 Task: Add an event with the title Sales Pitch Preparation, date '2023/11/15', time 7:50 AM to 9:50 AMand add a description: In addition to the structured activities, the retreat will also include facilitated discussions and workshops on topics such as effective communication, conflict resolution, and fostering a positive team culture. These sessions will provide valuable insights and tools that team members can apply in their day-to-day work environment.Select event color  Peacock . Add location for the event as: 321 Ribeira, Porto, Portugal, logged in from the account softage.1@softage.netand send the event invitation to softage.2@softage.net and softage.3@softage.net. Set a reminder for the event Weekly on Sunday
Action: Mouse moved to (62, 95)
Screenshot: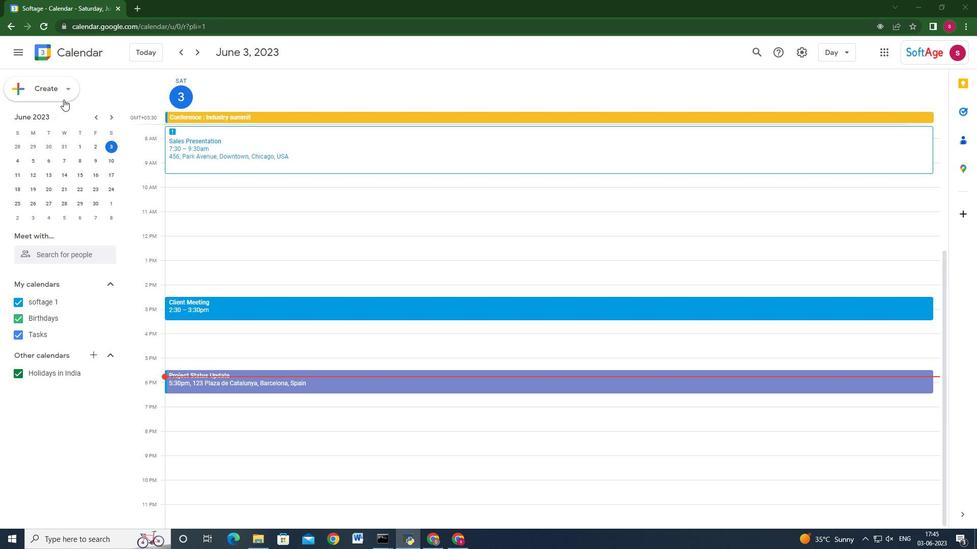 
Action: Mouse pressed left at (62, 95)
Screenshot: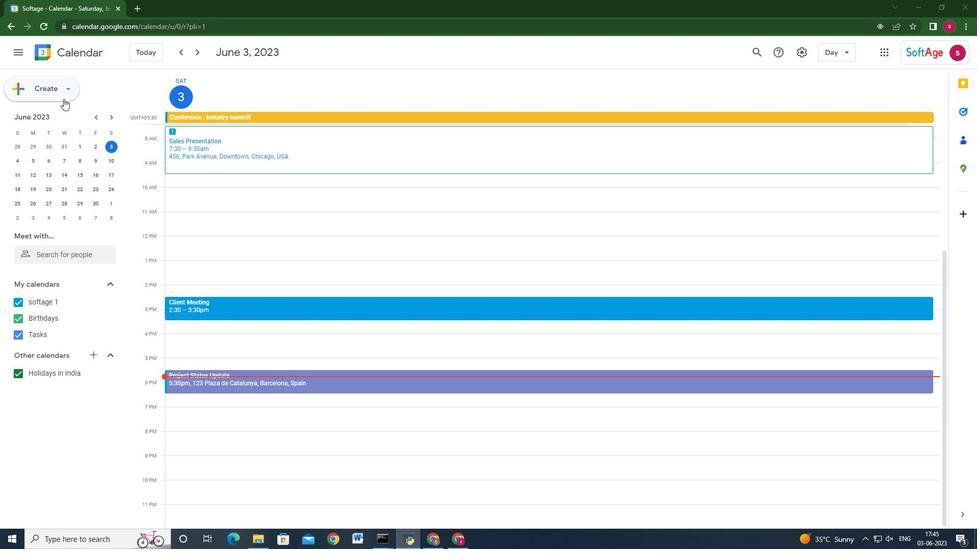 
Action: Mouse moved to (51, 117)
Screenshot: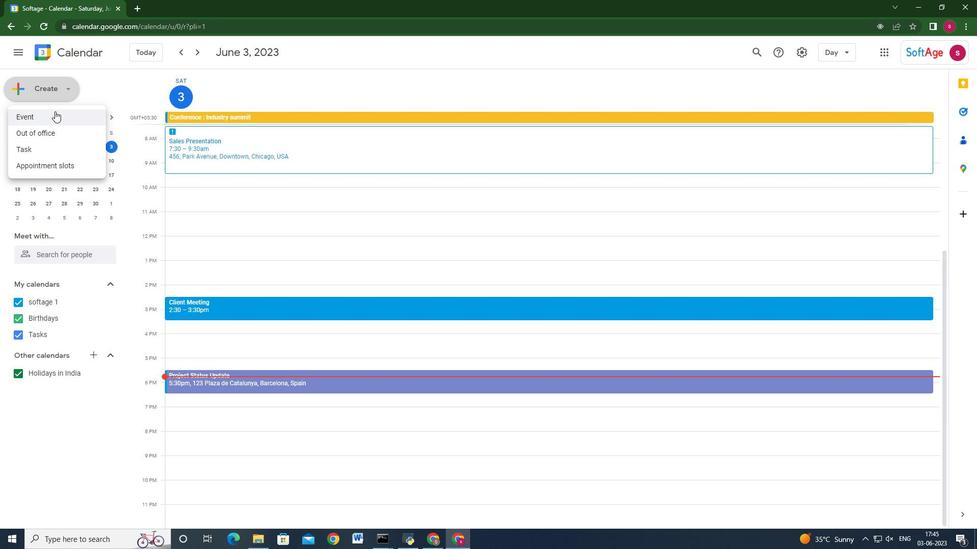 
Action: Mouse pressed left at (51, 117)
Screenshot: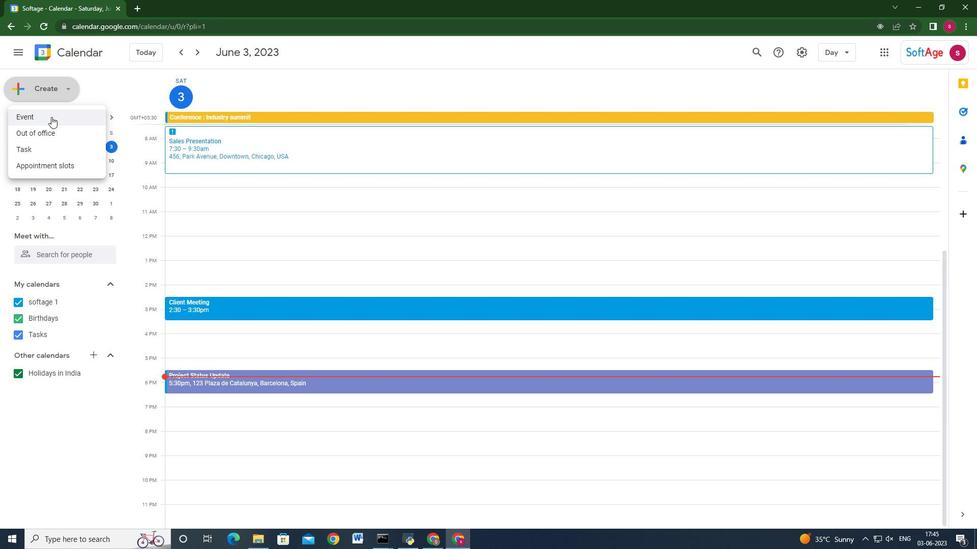 
Action: Mouse moved to (574, 394)
Screenshot: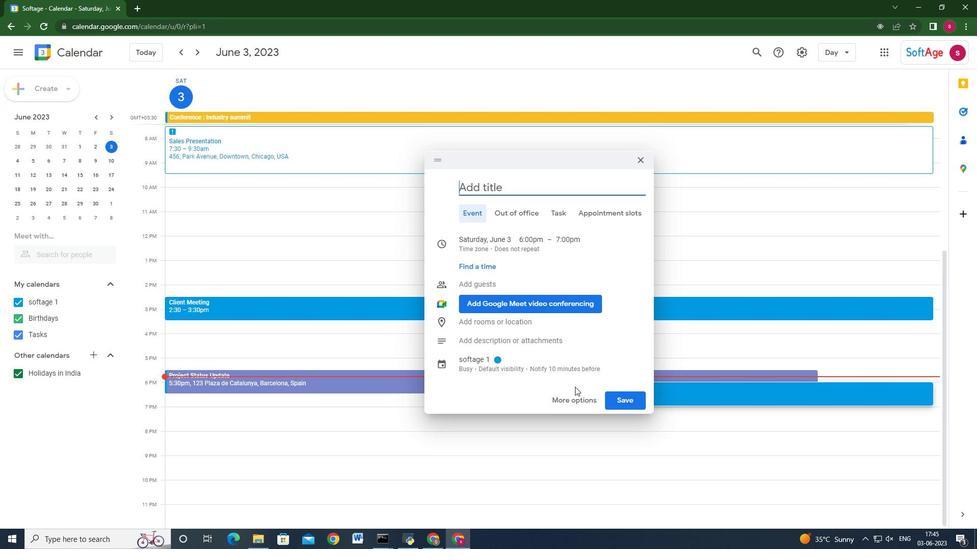 
Action: Mouse pressed left at (574, 394)
Screenshot: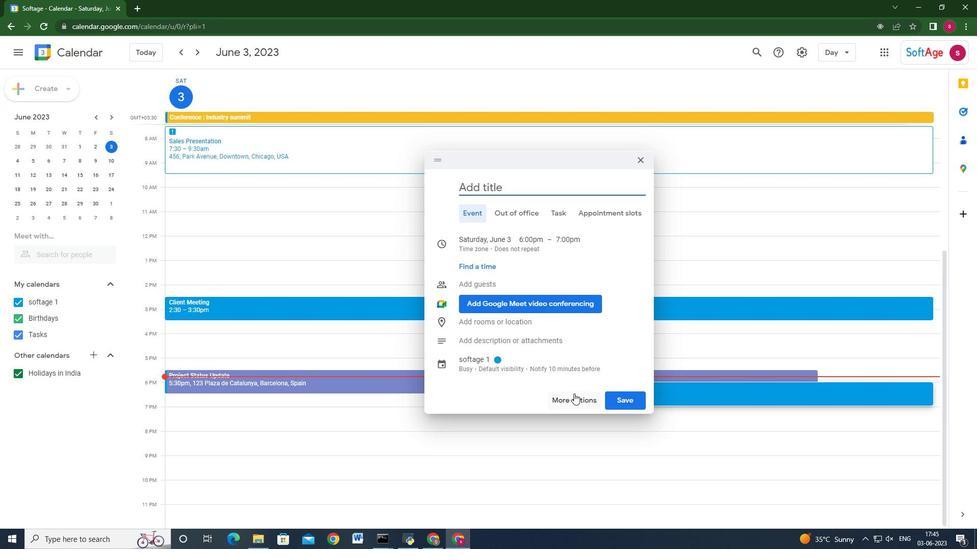 
Action: Mouse moved to (173, 53)
Screenshot: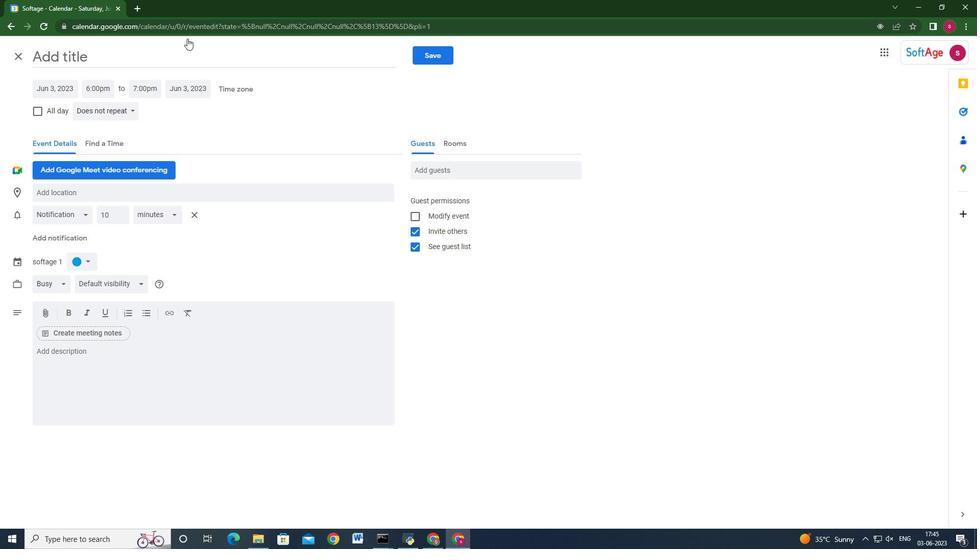 
Action: Mouse pressed left at (173, 53)
Screenshot: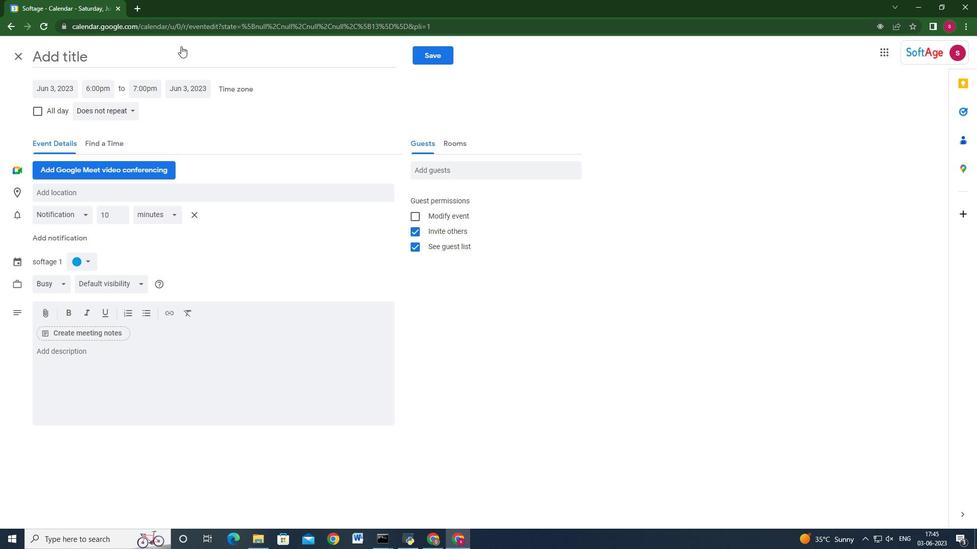 
Action: Mouse moved to (175, 53)
Screenshot: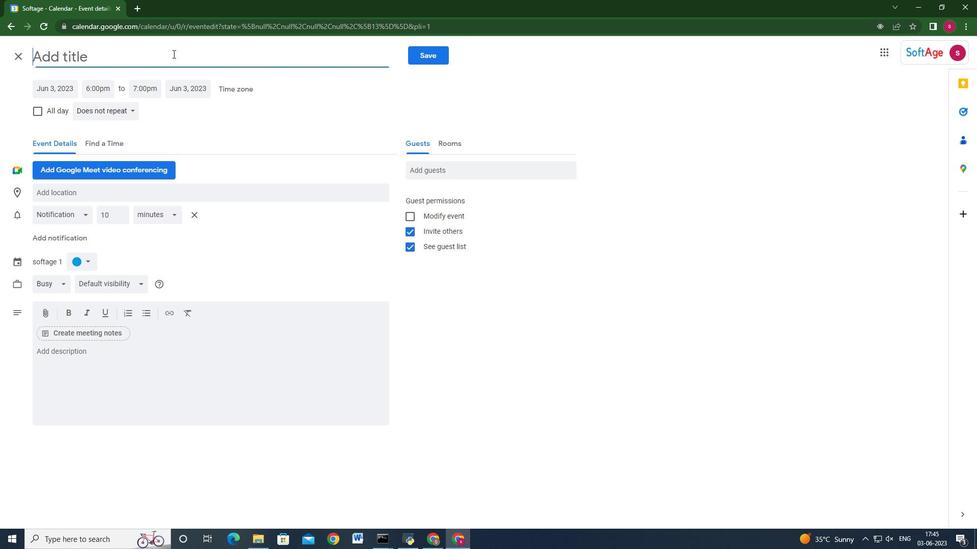 
Action: Key pressed <Key.shift_r>Sale<Key.space><Key.backspace>s<Key.space><Key.shift>Pitch<Key.space>preparation
Screenshot: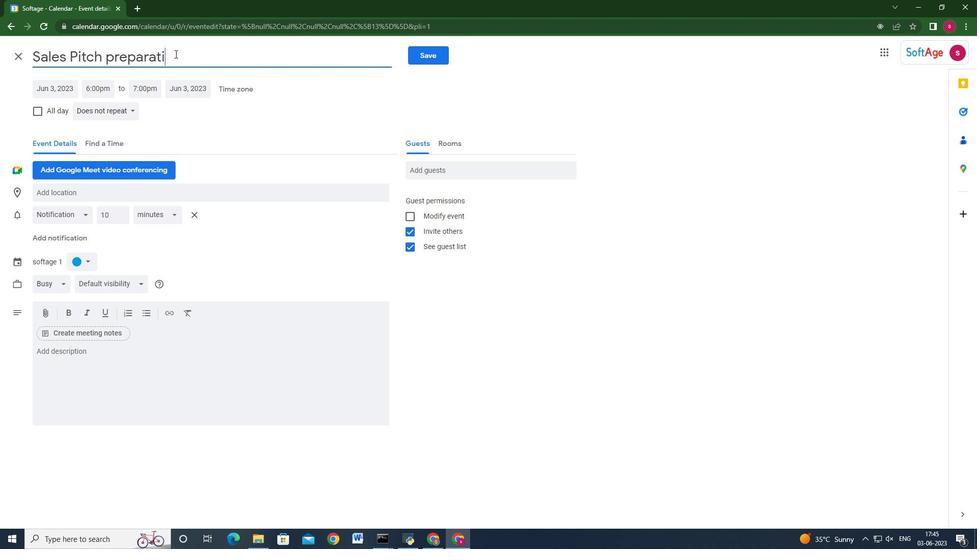 
Action: Mouse moved to (51, 91)
Screenshot: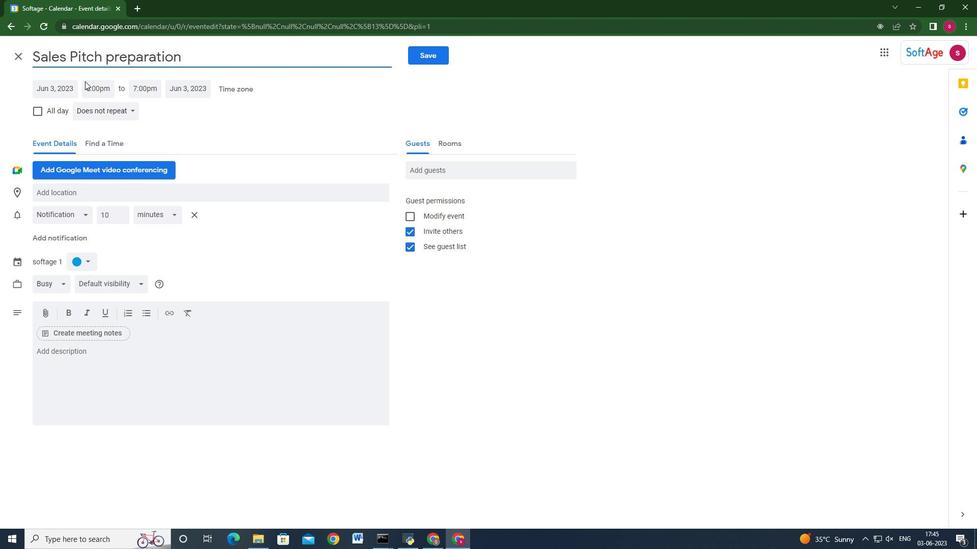 
Action: Mouse pressed left at (51, 91)
Screenshot: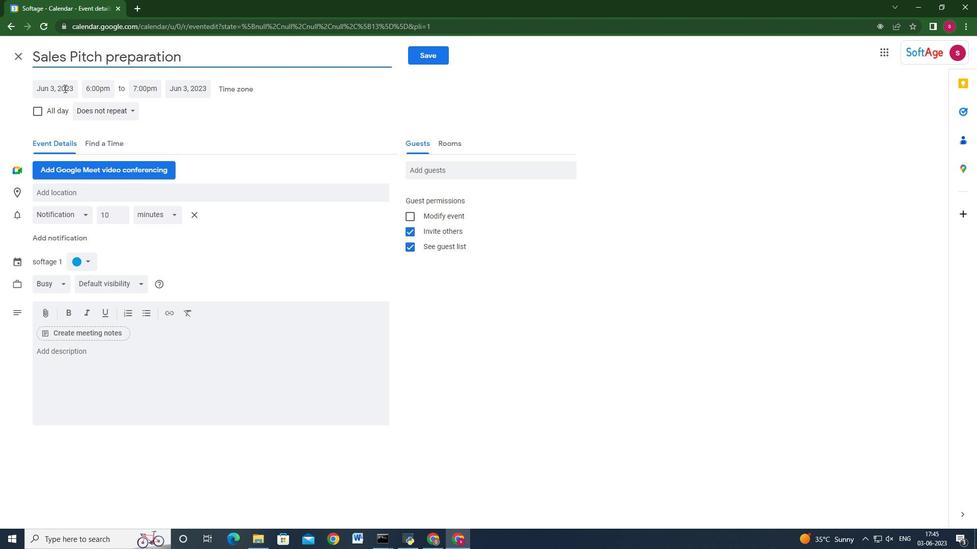 
Action: Mouse moved to (60, 89)
Screenshot: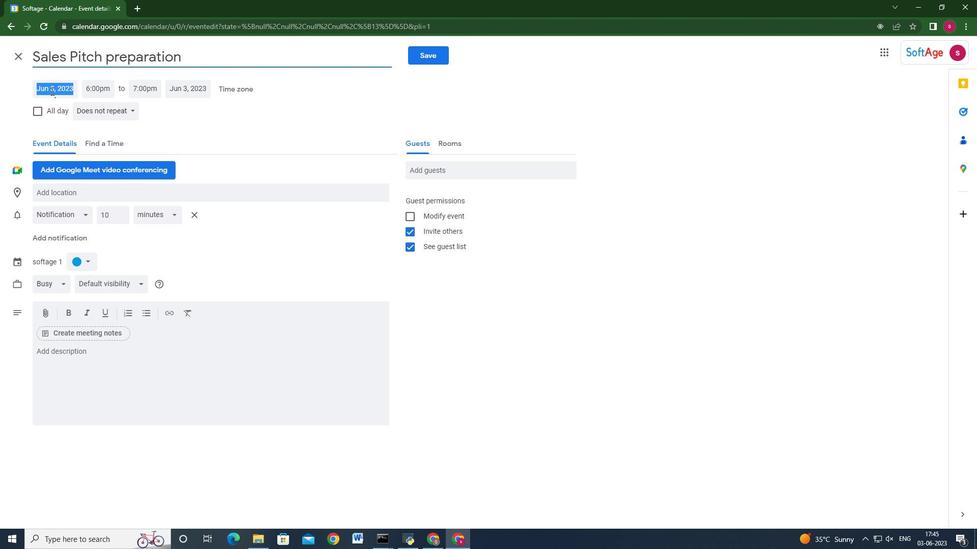 
Action: Key pressed 2023/11/15<Key.enter><Key.tab>7<Key.shift>"5<Key.backspace><Key.backspace><Key.shift>:50am<Key.tab>9<Key.shift><Key.shift>:50am<Key.enter><Key.tab>
Screenshot: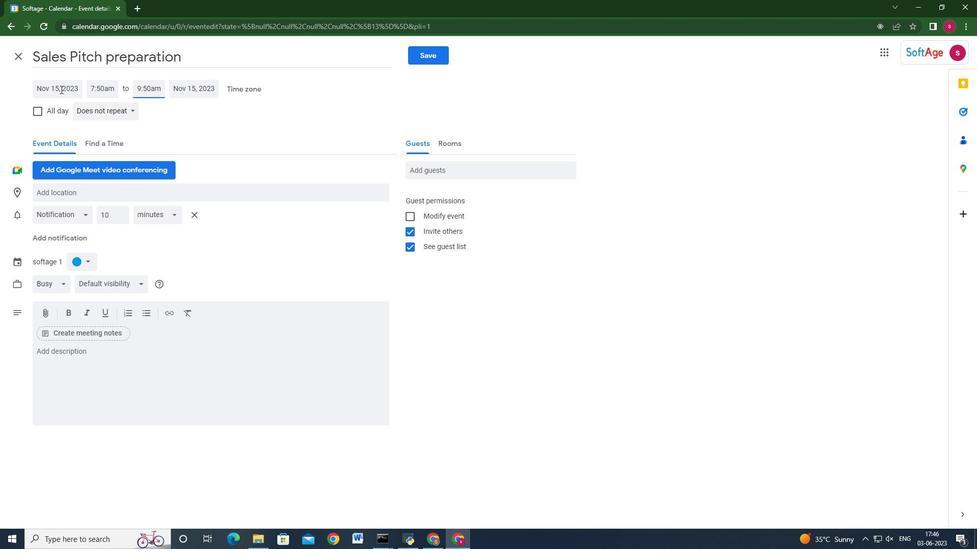 
Action: Mouse moved to (180, 353)
Screenshot: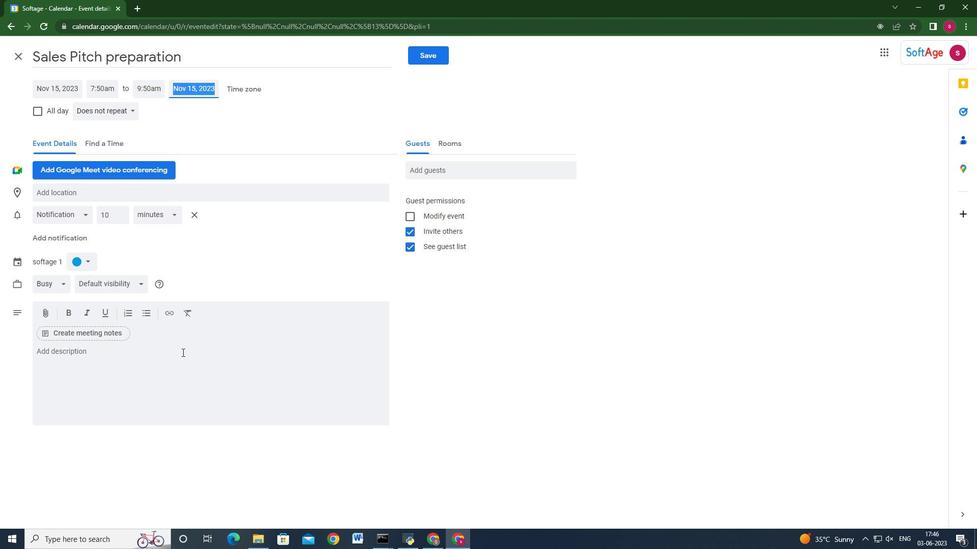 
Action: Mouse pressed left at (180, 353)
Screenshot: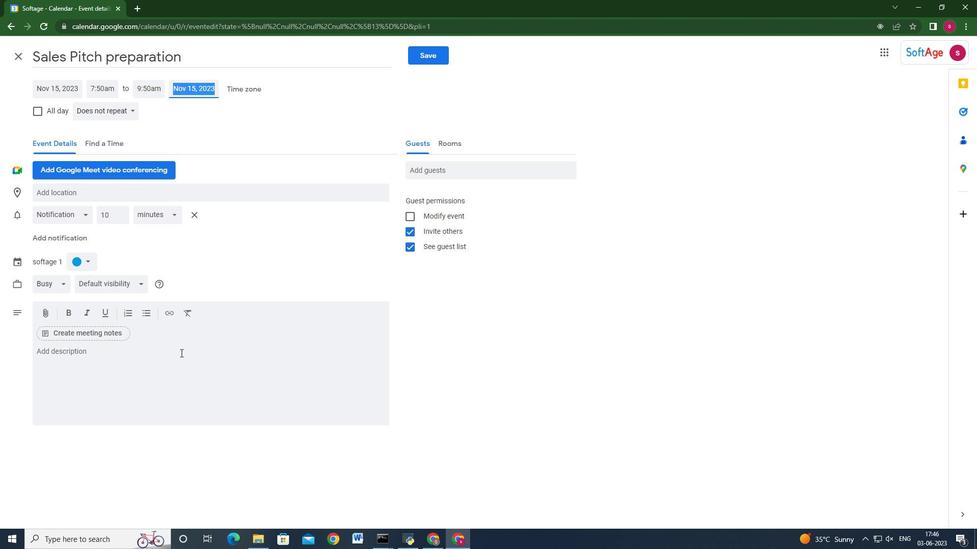 
Action: Mouse moved to (183, 353)
Screenshot: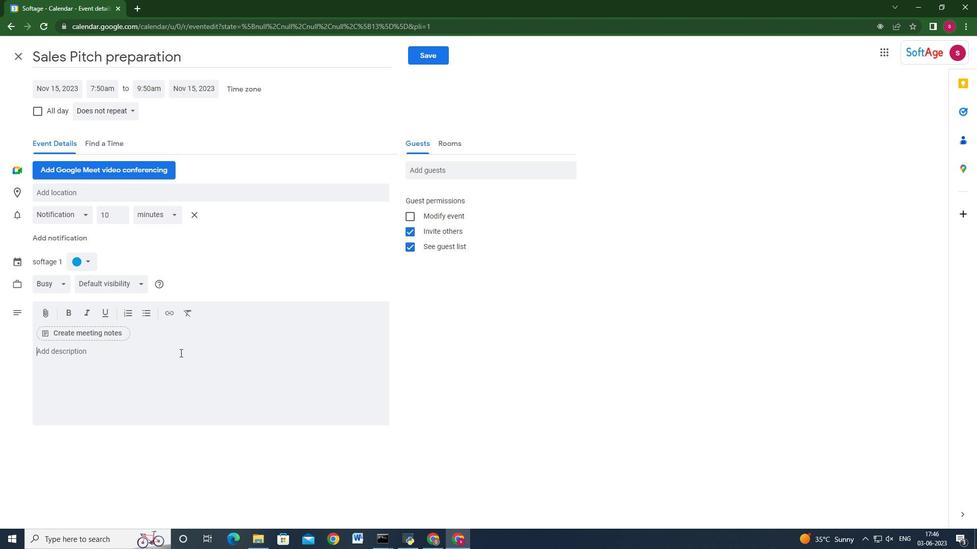 
Action: Key pressed <Key.shift>In<Key.space>addition<Key.space>to<Key.space>the<Key.space>structured<Key.space>activities,<Key.space>the<Key.space>retreat<Key.space>will<Key.space>alos<Key.space><Key.backspace><Key.backspace><Key.backspace>so<Key.space>in<Key.space>cl<Key.backspace><Key.backspace><Key.backspace>clude<Key.space>facilitated<Key.space>discussions<Key.space>and<Key.space>workshops<Key.space>on<Key.space>topics<Key.space>suck<Key.backspace>h<Key.space>as<Key.space>effective<Key.space>communication,<Key.space>conflit<Key.backspace>ct<Key.space>reso<Key.backspace>olution,<Key.space>and<Key.space>fostering<Key.space>a<Key.space>posti<Key.backspace><Key.backspace>itive<Key.space>team<Key.space>culture.<Key.space><Key.shift>These<Key.space>sessions<Key.space><Key.backspace><Key.backspace>s<Key.space>will<Key.space>provide<Key.space>a<Key.backspace>valuable<Key.space>insights<Key.space>and<Key.space>tools<Key.space>that<Key.space>team<Key.space>members<Key.space>can<Key.space>apply<Key.space>in<Key.space>their<Key.space>day<Key.space>t<Key.backspace><Key.backspace>-day<Key.backspace><Key.backspace><Key.backspace>to-day<Key.space>work<Key.space>environment.
Screenshot: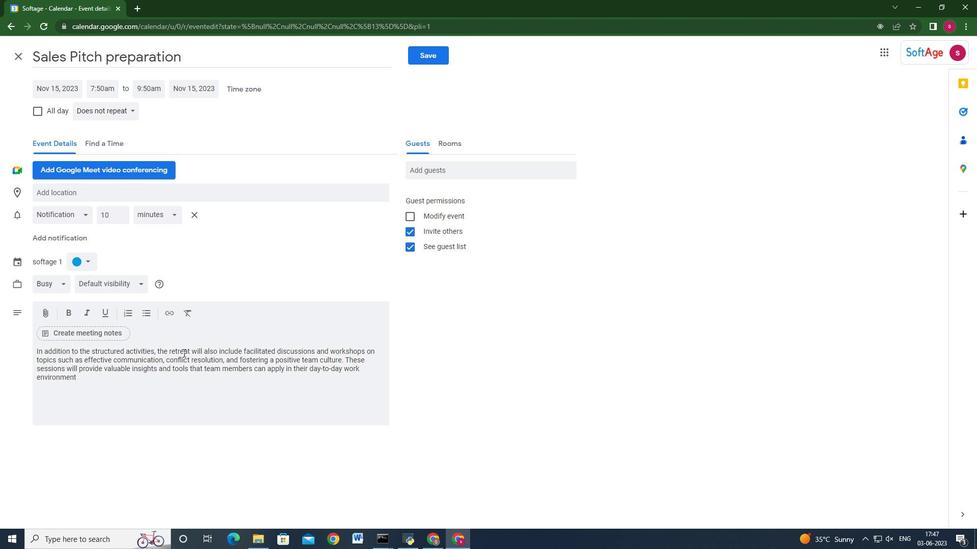 
Action: Mouse moved to (87, 257)
Screenshot: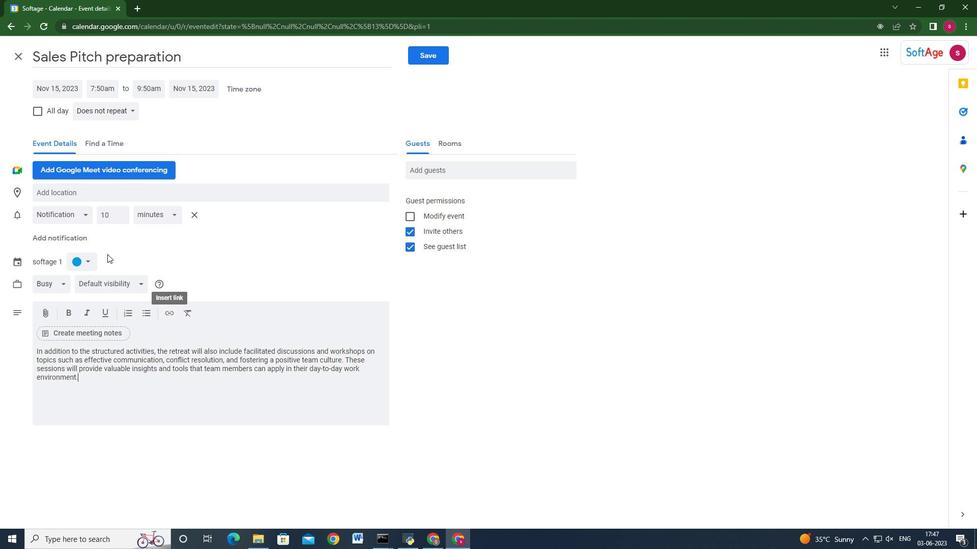 
Action: Mouse pressed left at (87, 257)
Screenshot: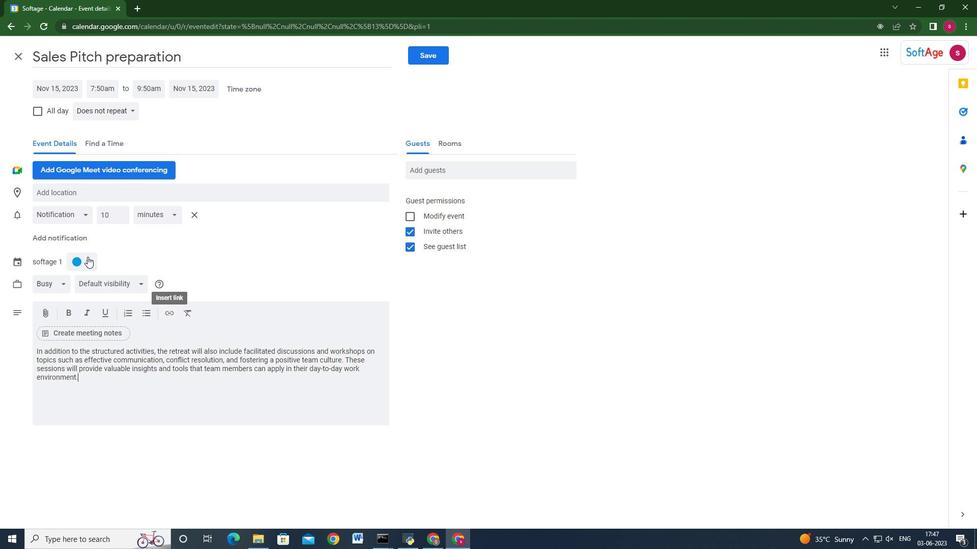
Action: Mouse moved to (78, 295)
Screenshot: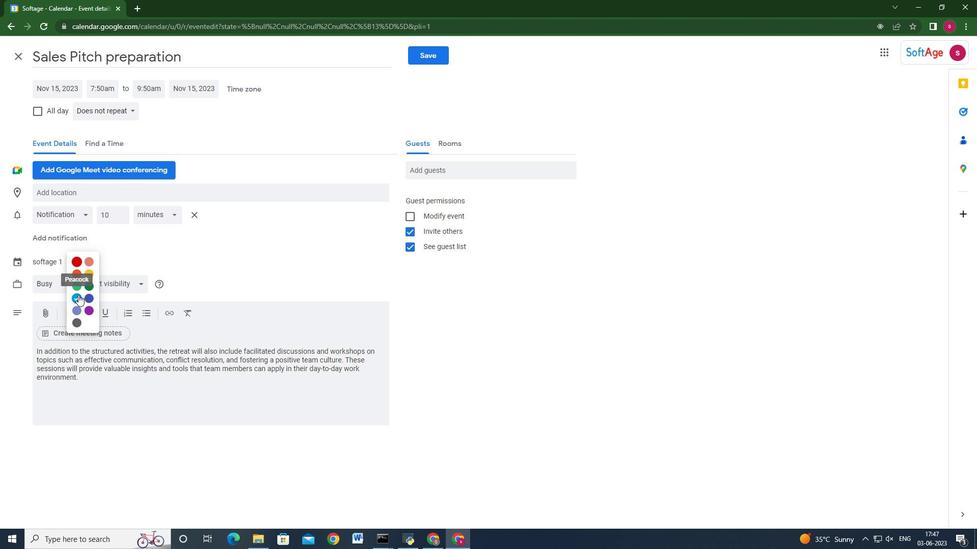 
Action: Mouse pressed left at (78, 295)
Screenshot: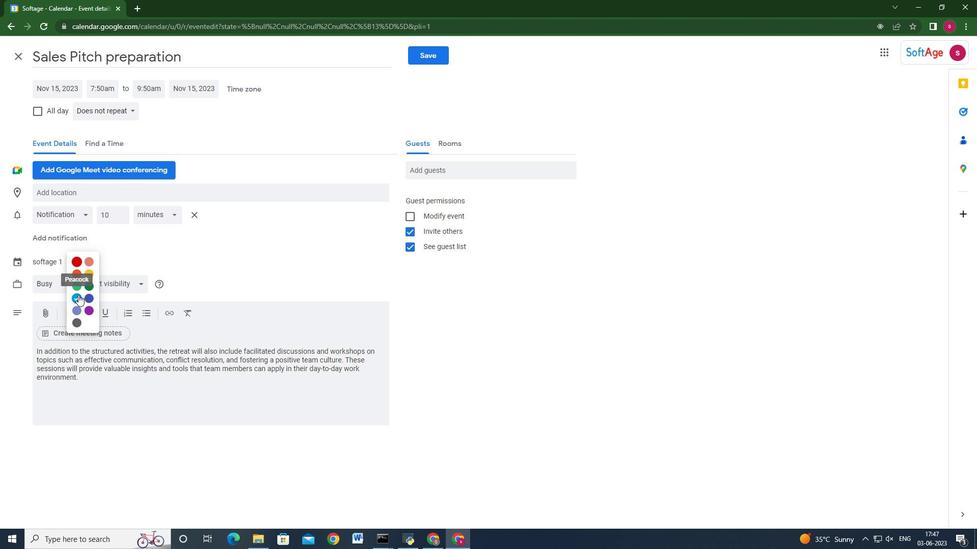 
Action: Mouse moved to (98, 192)
Screenshot: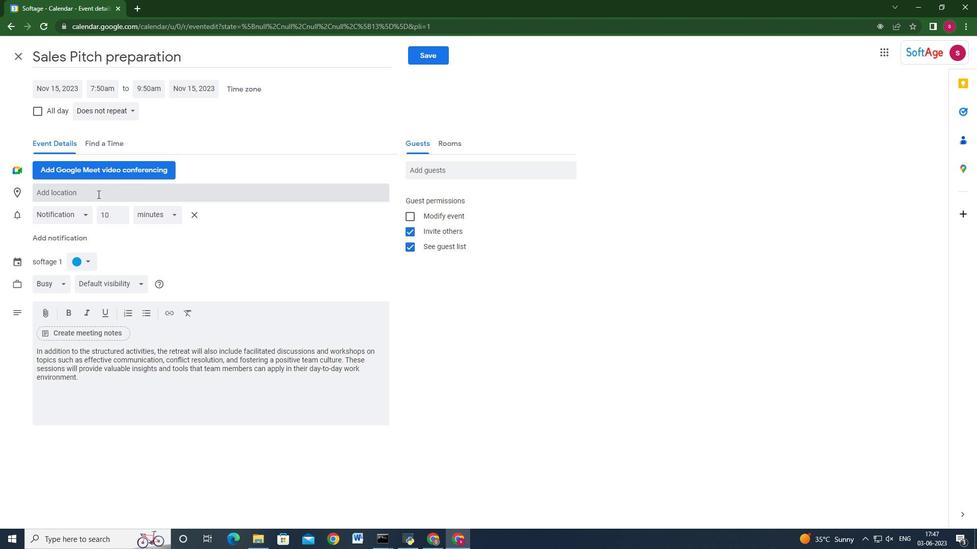 
Action: Mouse pressed left at (98, 192)
Screenshot: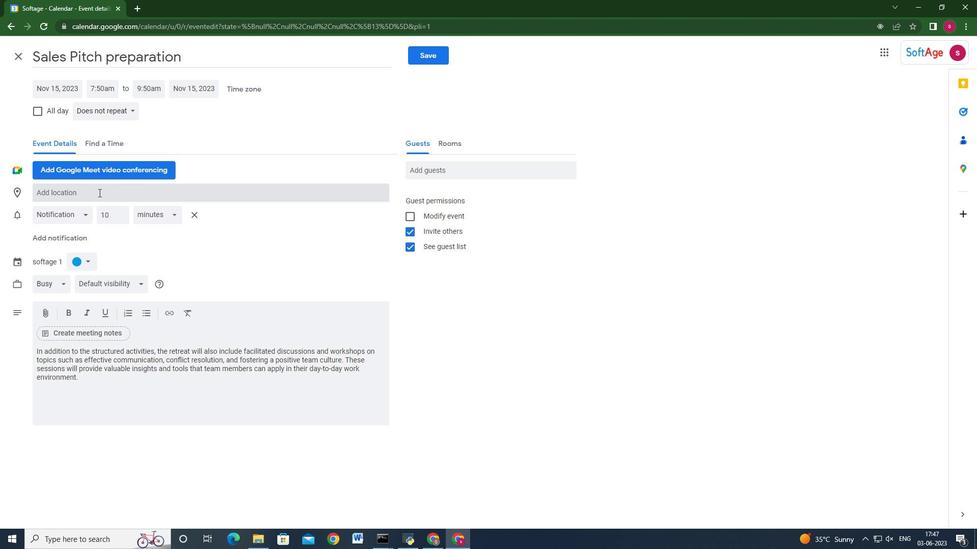 
Action: Mouse moved to (100, 192)
Screenshot: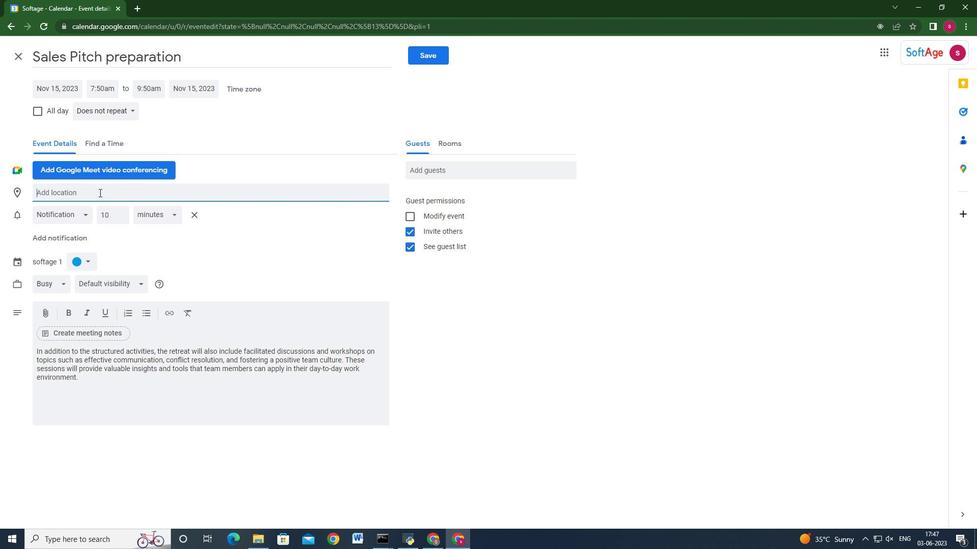 
Action: Key pressed 321<Key.space><Key.shift>Riberia,<Key.space><Key.shift>Porto,<Key.space>portu<Key.backspace><Key.backspace><Key.backspace><Key.backspace><Key.backspace><Key.shift>Portugal
Screenshot: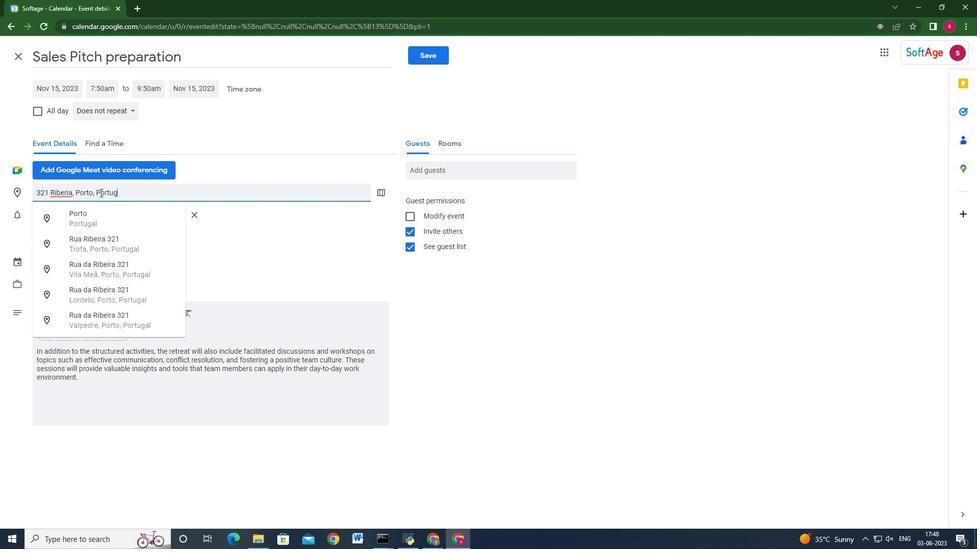 
Action: Mouse moved to (461, 170)
Screenshot: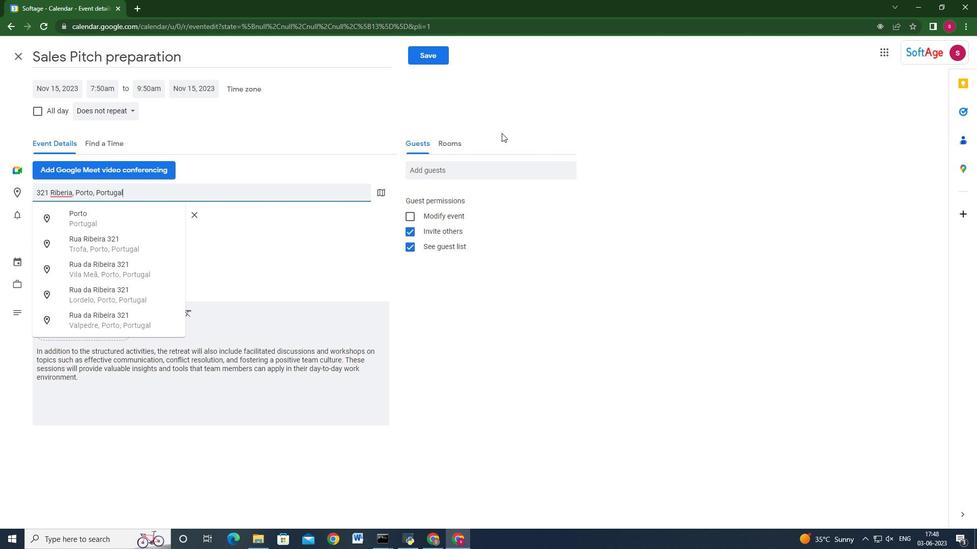 
Action: Mouse pressed left at (461, 170)
Screenshot: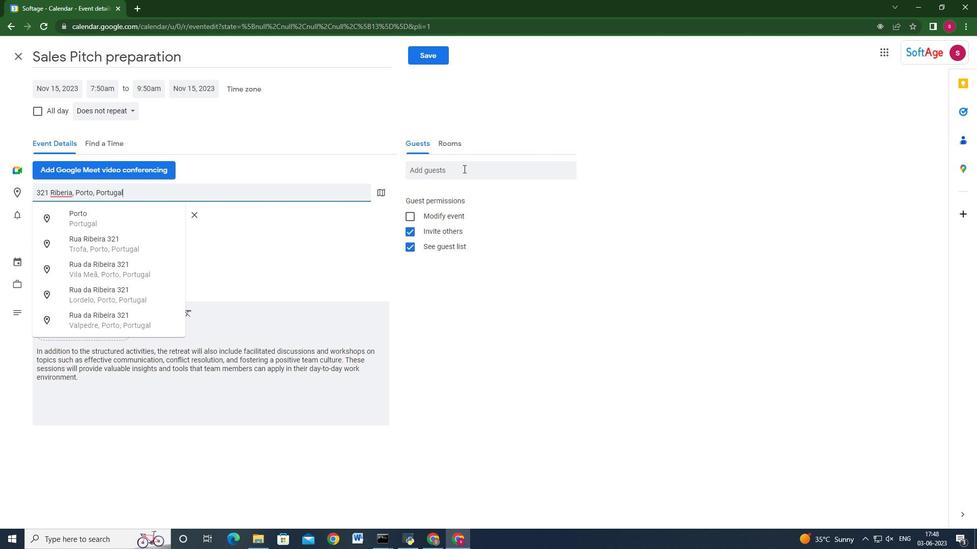 
Action: Key pressed softage.2<Key.shift_r>@softage.en<Key.backspace><Key.backspace>net<Key.enter>softage.3<Key.shift_r>@softage.ent<Key.backspace><Key.backspace><Key.backspace>net<Key.enter>
Screenshot: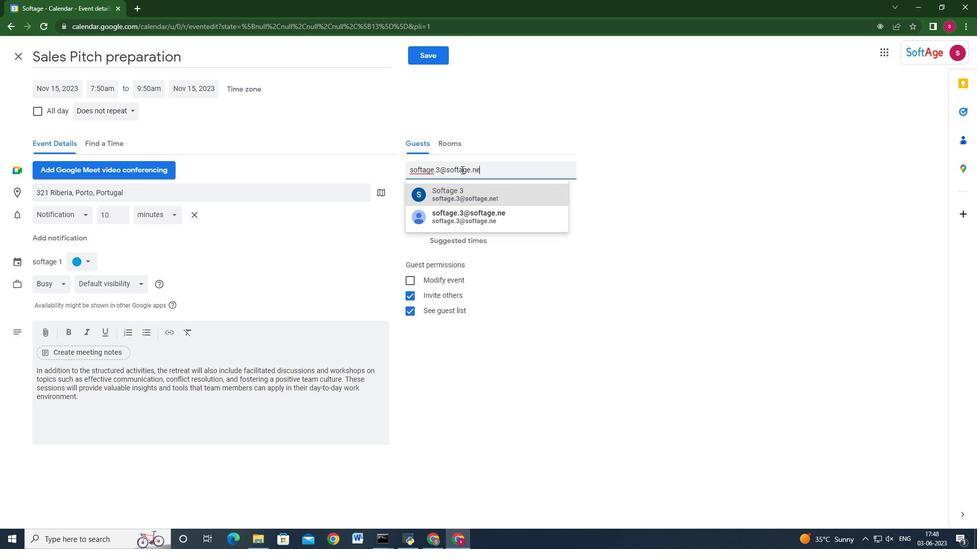 
Action: Mouse moved to (103, 110)
Screenshot: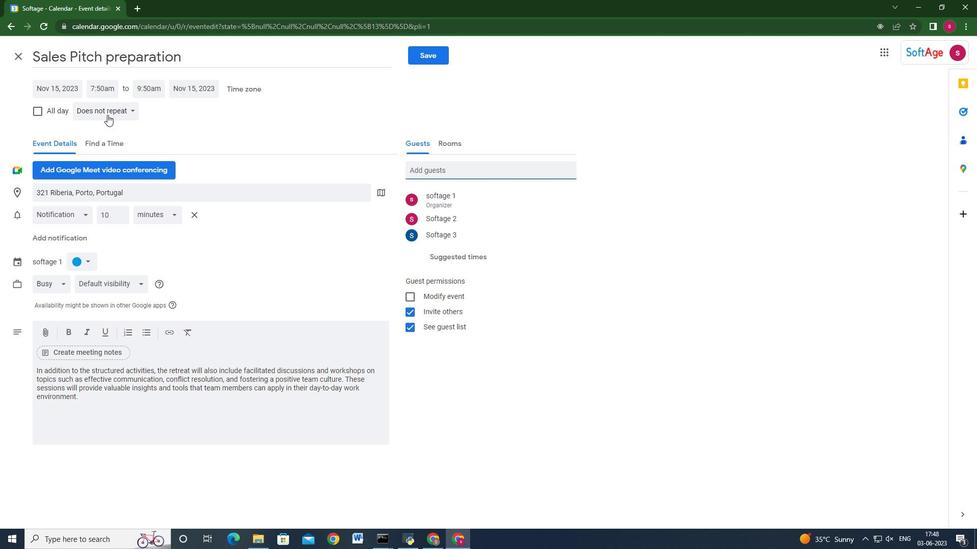 
Action: Mouse pressed left at (103, 110)
Screenshot: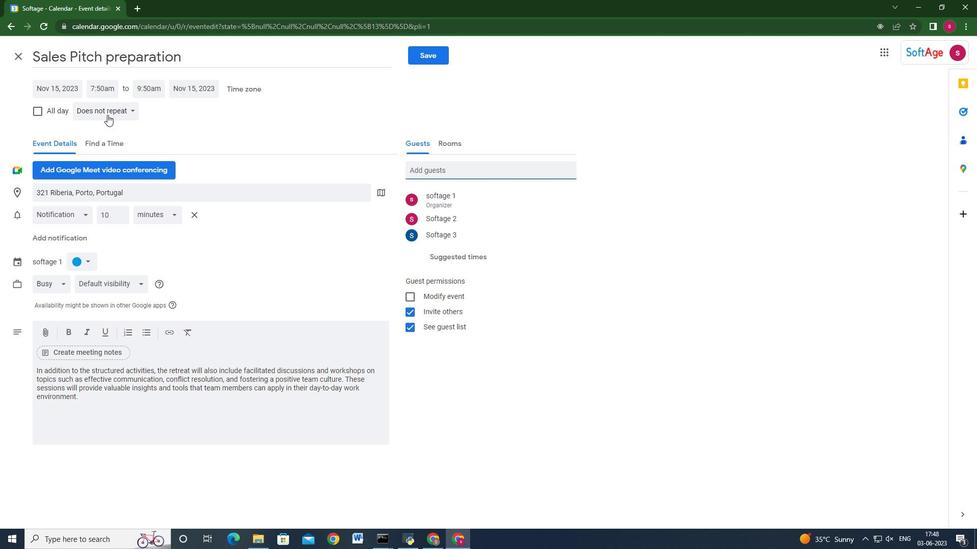 
Action: Mouse moved to (126, 220)
Screenshot: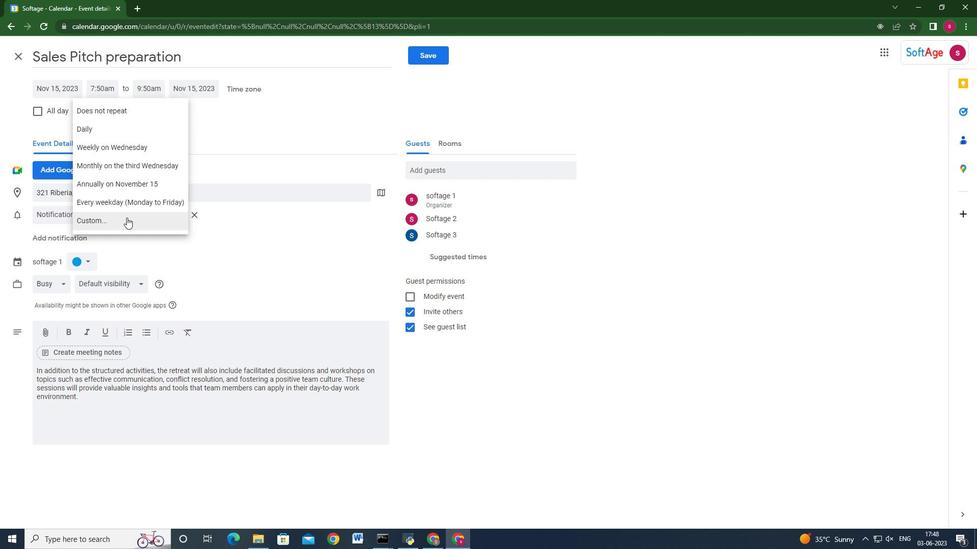 
Action: Mouse pressed left at (126, 220)
Screenshot: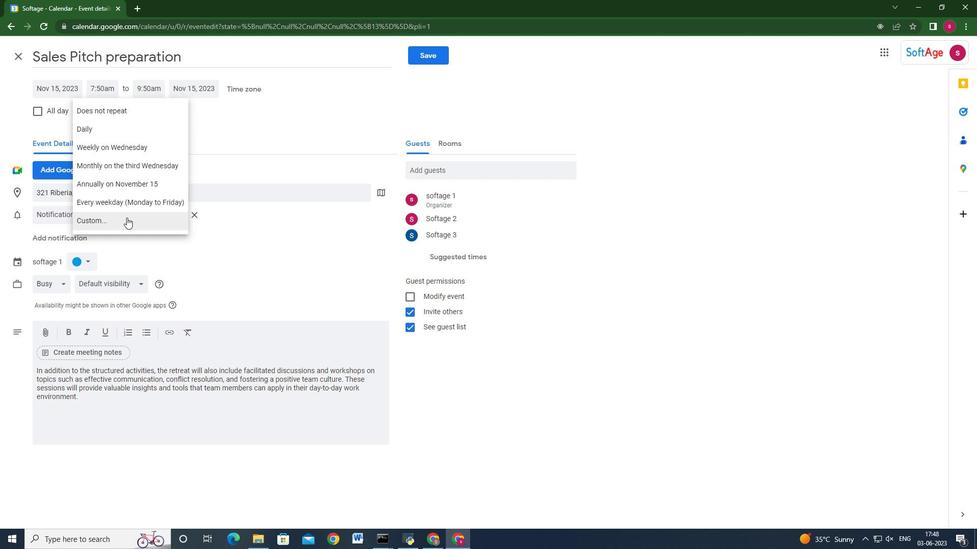 
Action: Mouse moved to (414, 264)
Screenshot: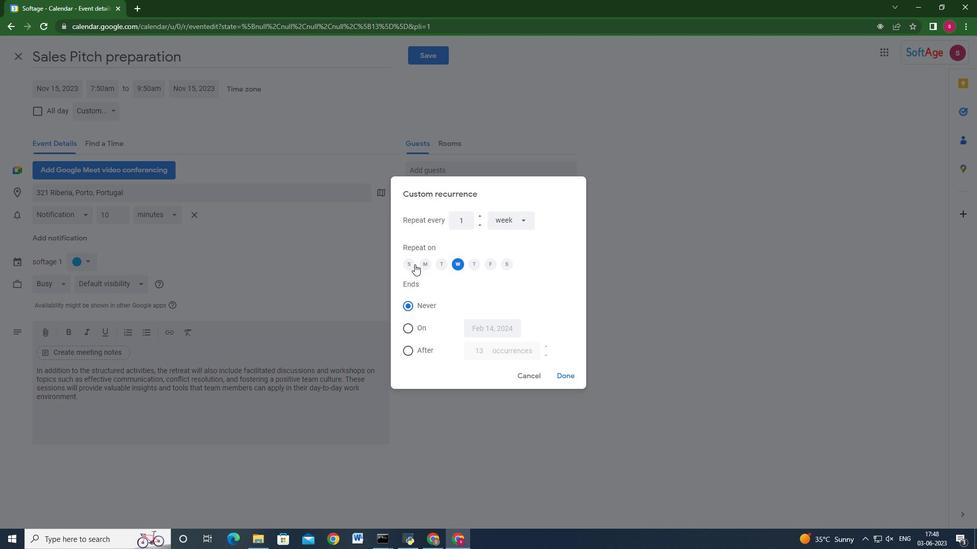 
Action: Mouse pressed left at (414, 264)
Screenshot: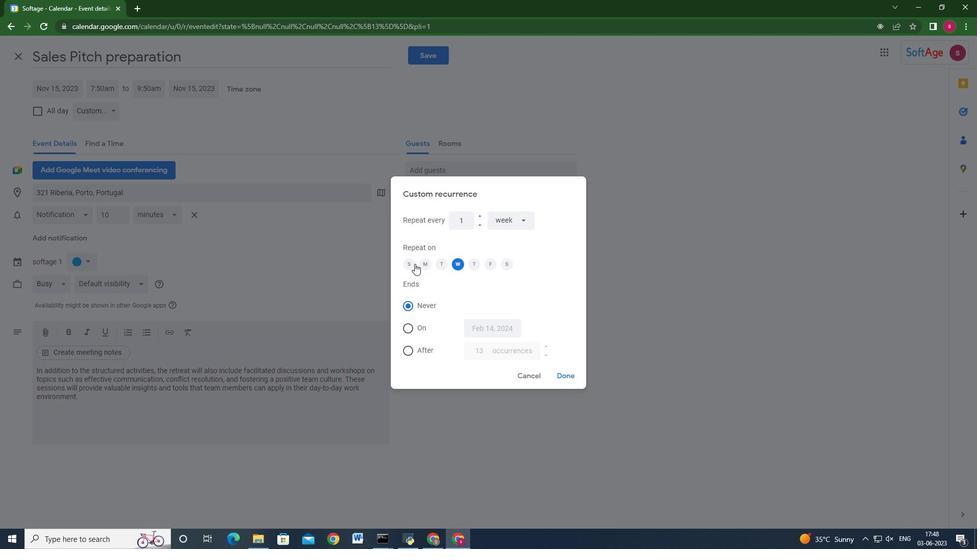 
Action: Mouse moved to (458, 264)
Screenshot: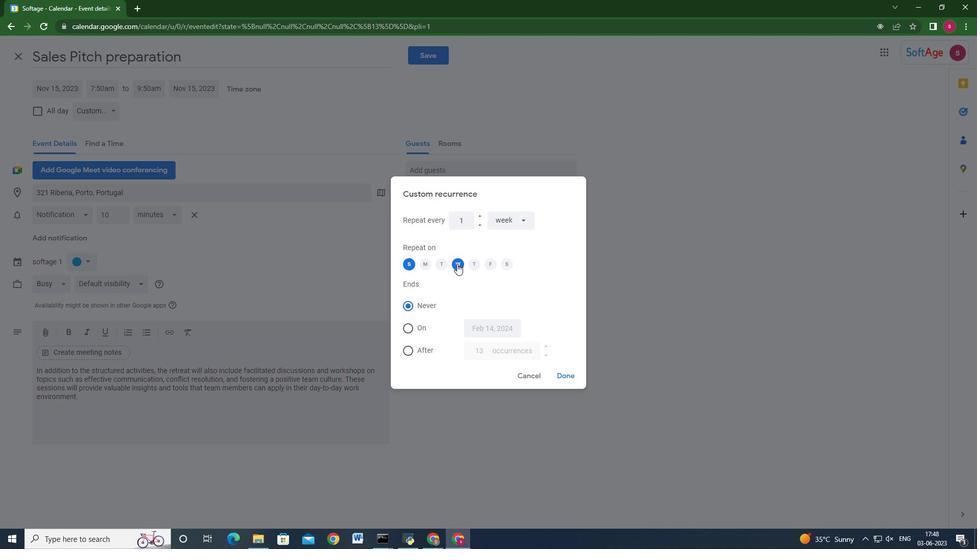 
Action: Mouse pressed left at (458, 264)
Screenshot: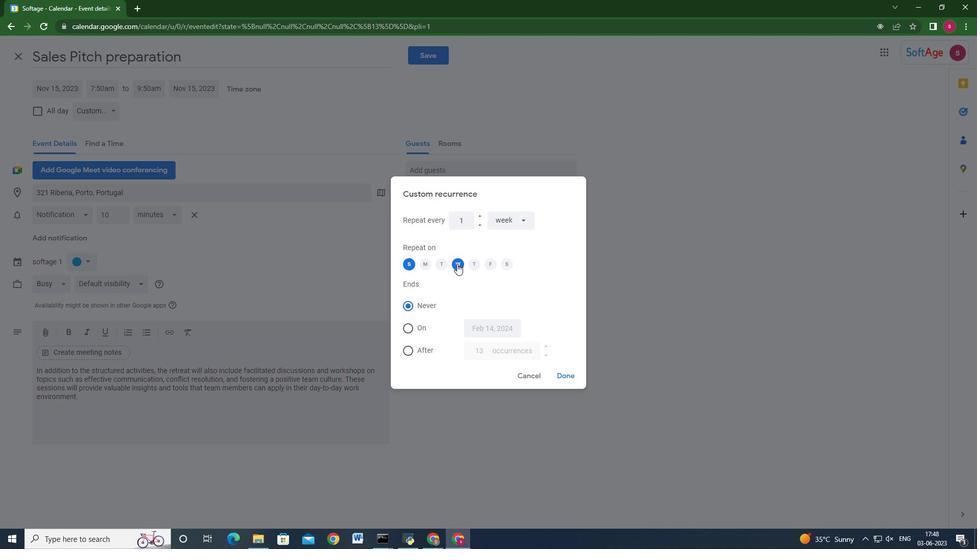 
Action: Mouse moved to (564, 377)
Screenshot: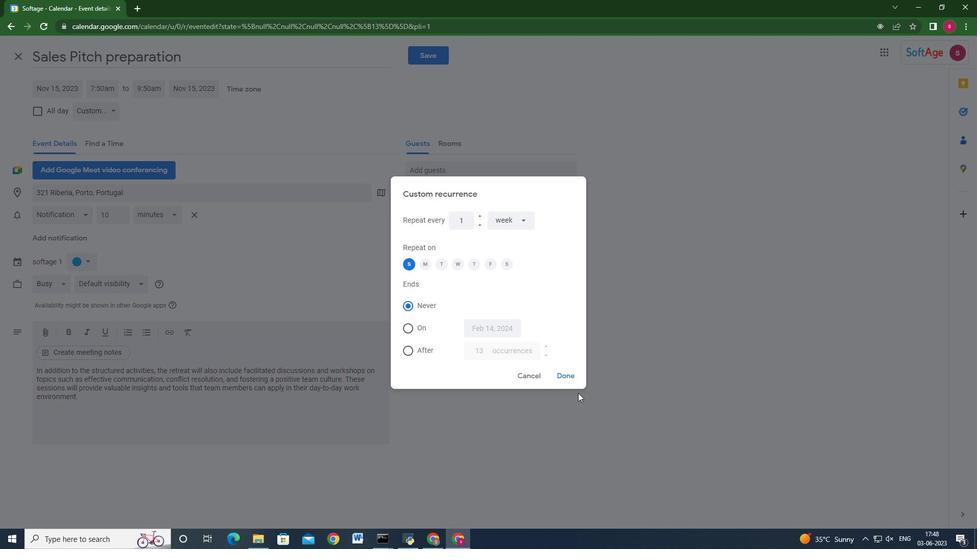 
Action: Mouse pressed left at (564, 377)
Screenshot: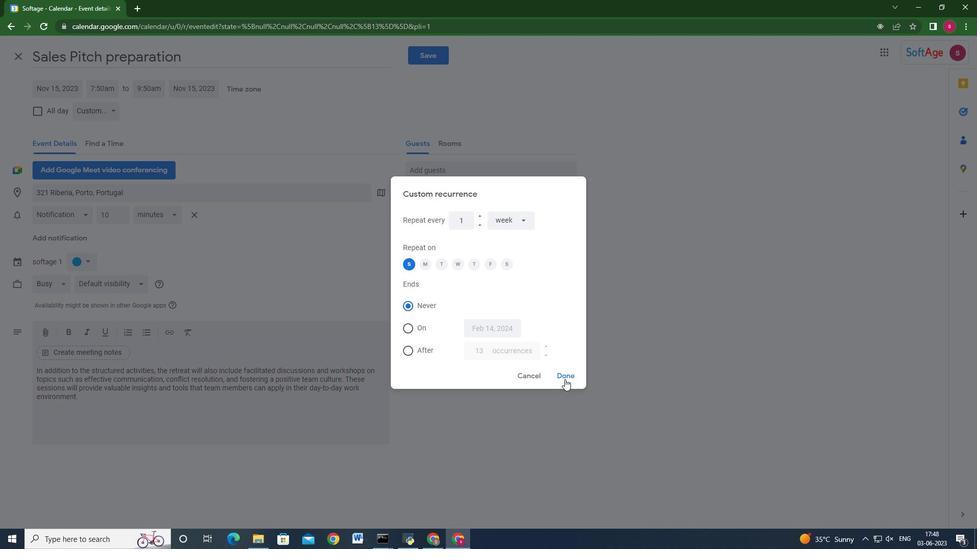 
Action: Mouse moved to (429, 56)
Screenshot: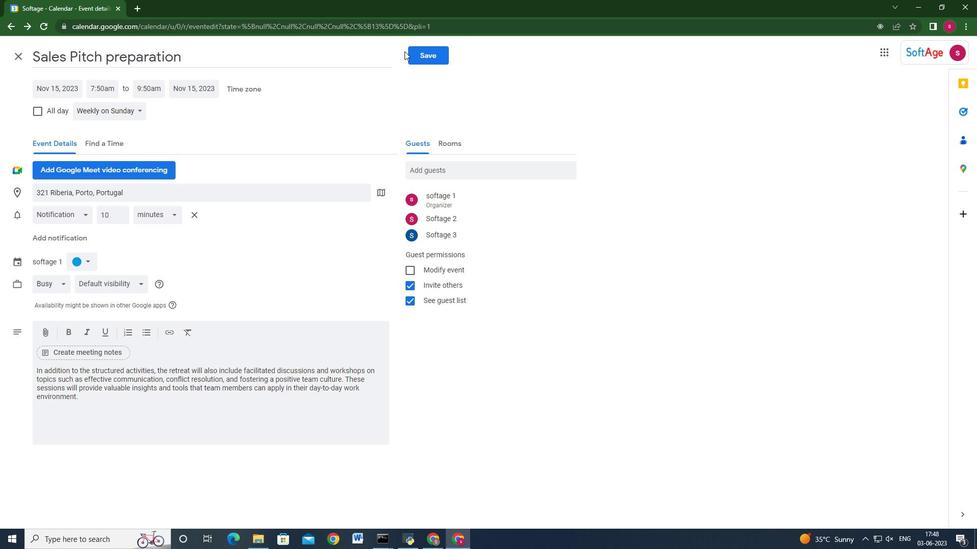 
Action: Mouse pressed left at (429, 56)
Screenshot: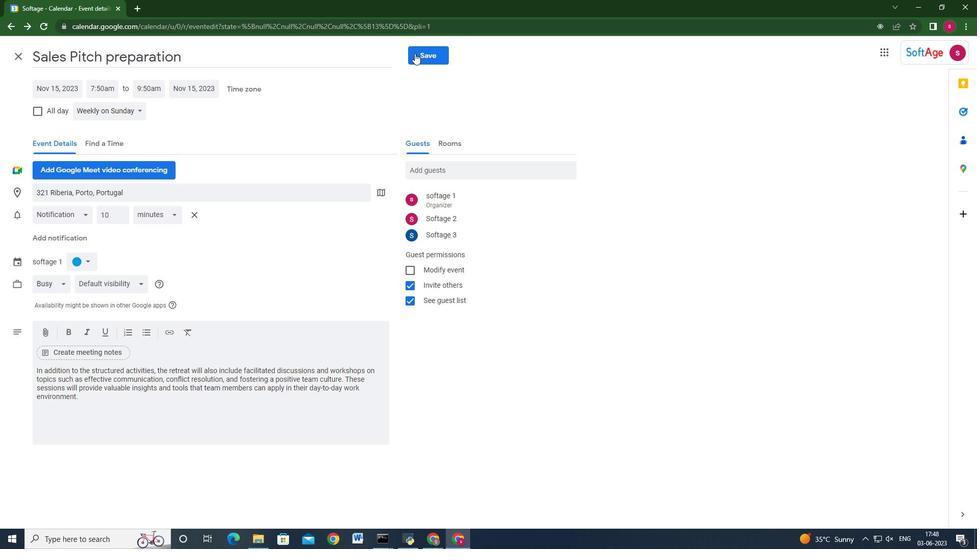 
Action: Mouse moved to (583, 311)
Screenshot: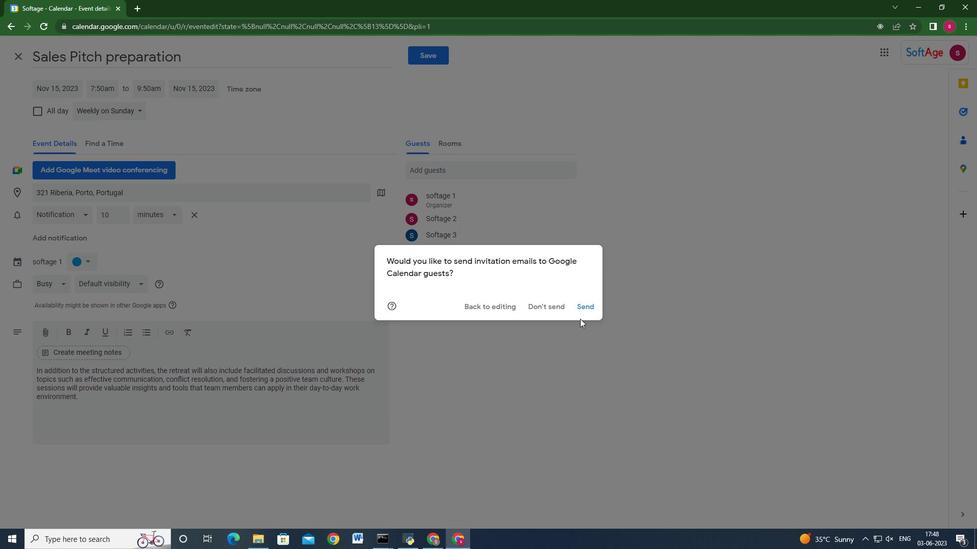 
Action: Mouse pressed left at (583, 311)
Screenshot: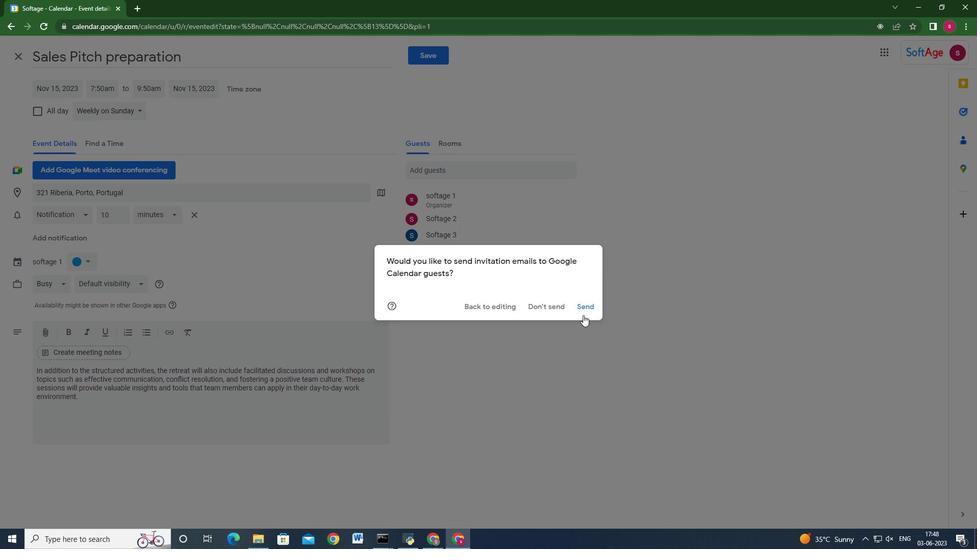 
Action: Mouse moved to (591, 307)
Screenshot: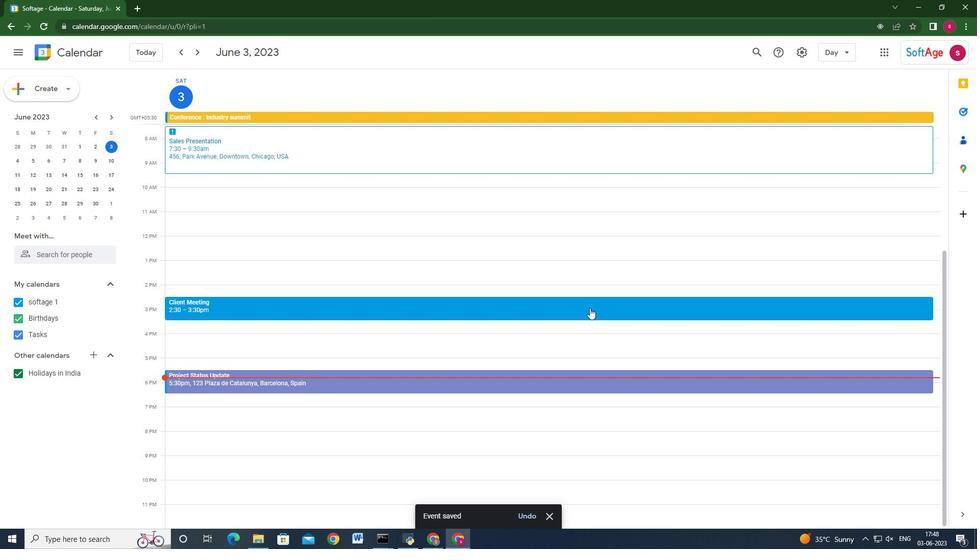 
